 Task: Open privacy policy by upcounsel template from the template gallery.
Action: Mouse moved to (51, 103)
Screenshot: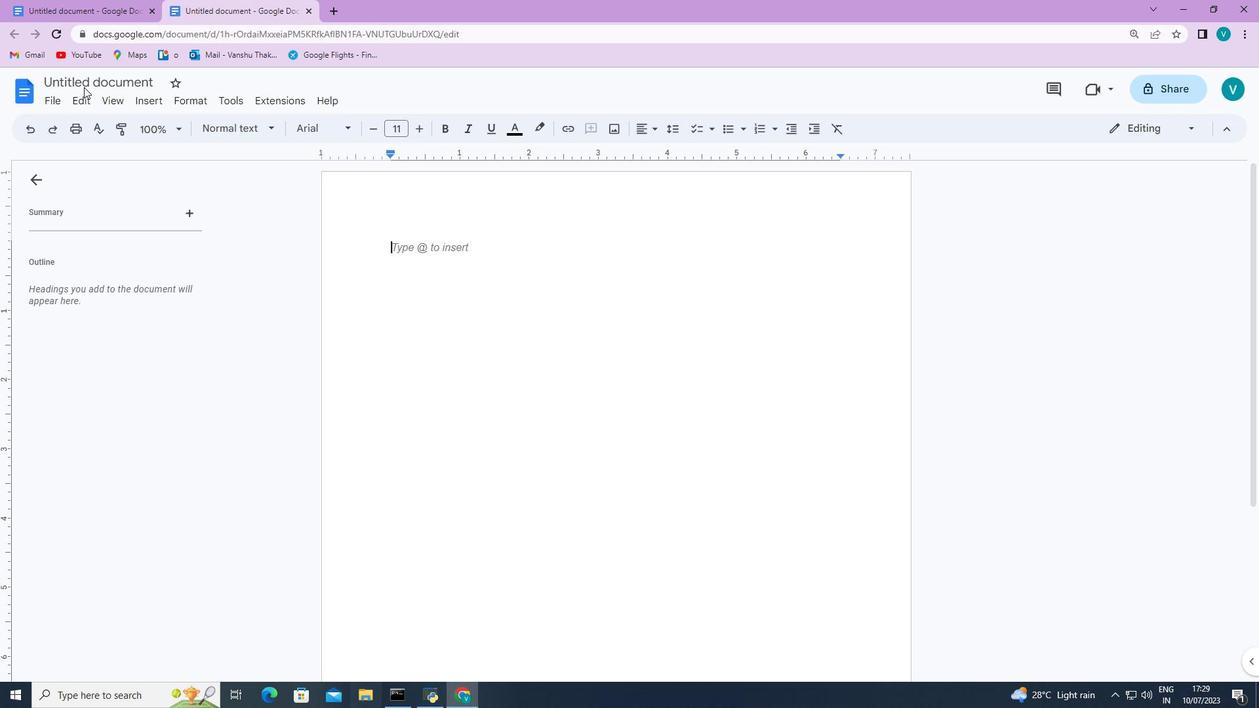 
Action: Mouse pressed left at (51, 103)
Screenshot: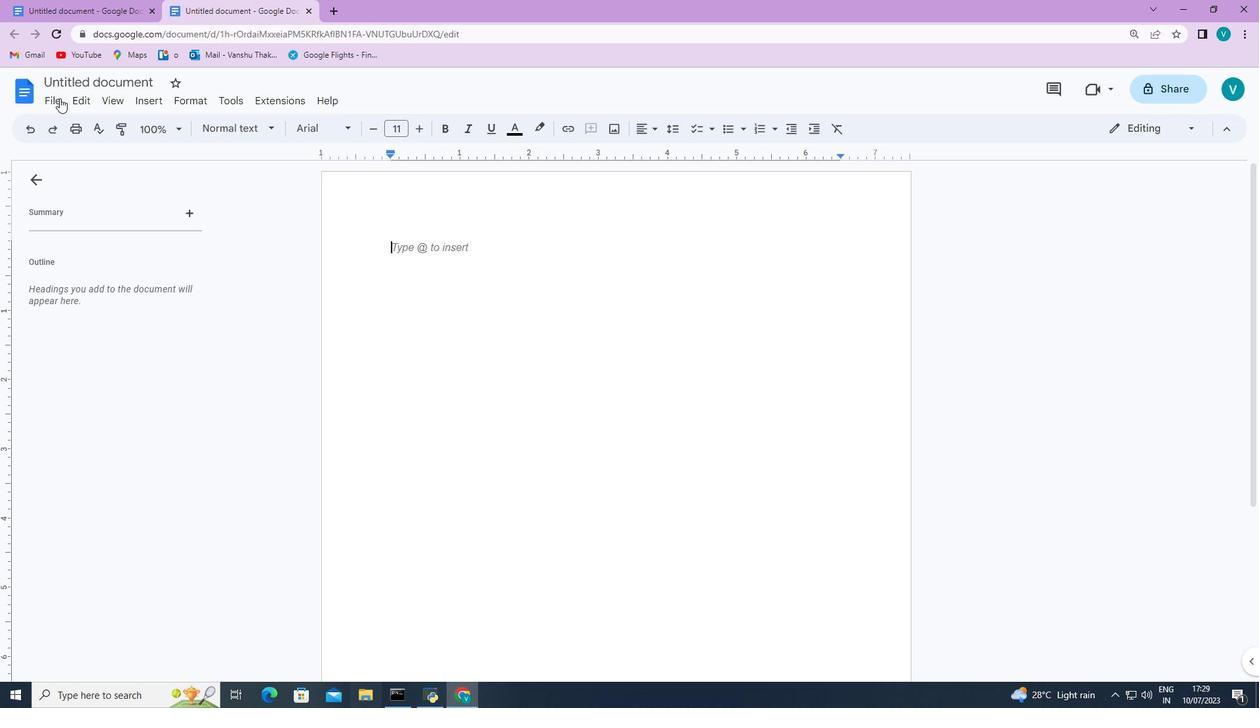 
Action: Mouse moved to (327, 146)
Screenshot: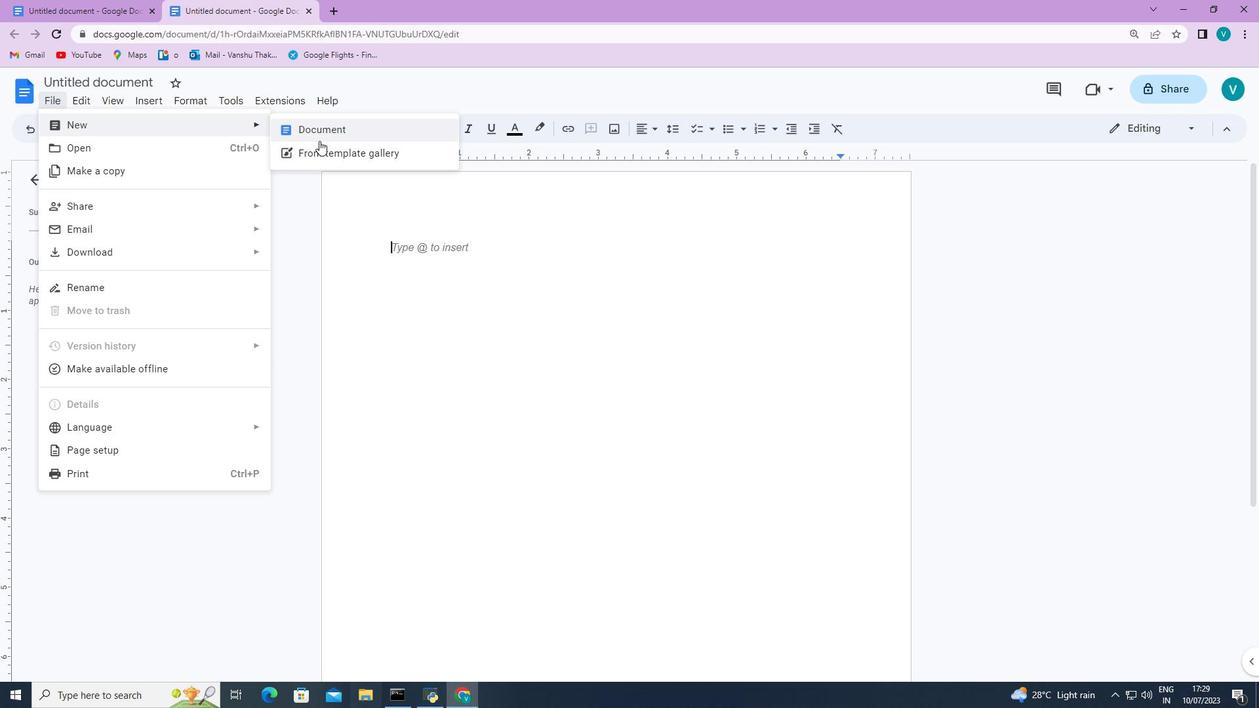 
Action: Mouse pressed left at (327, 146)
Screenshot: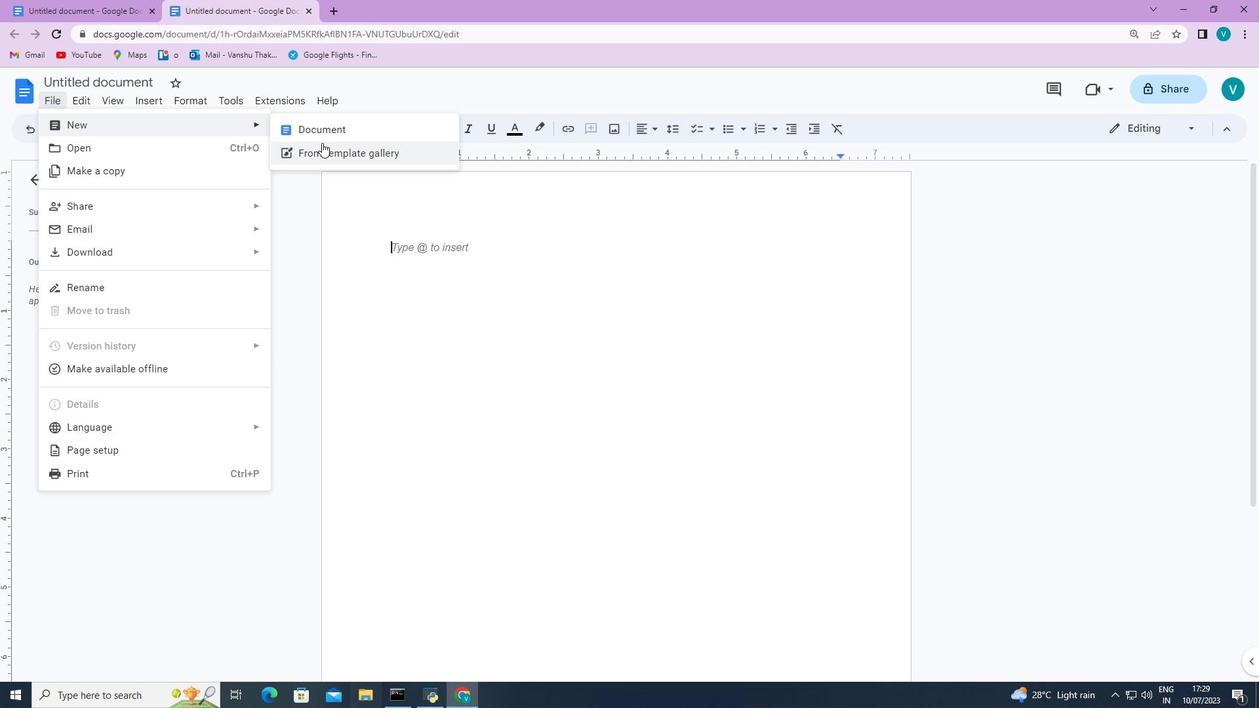 
Action: Mouse moved to (440, 324)
Screenshot: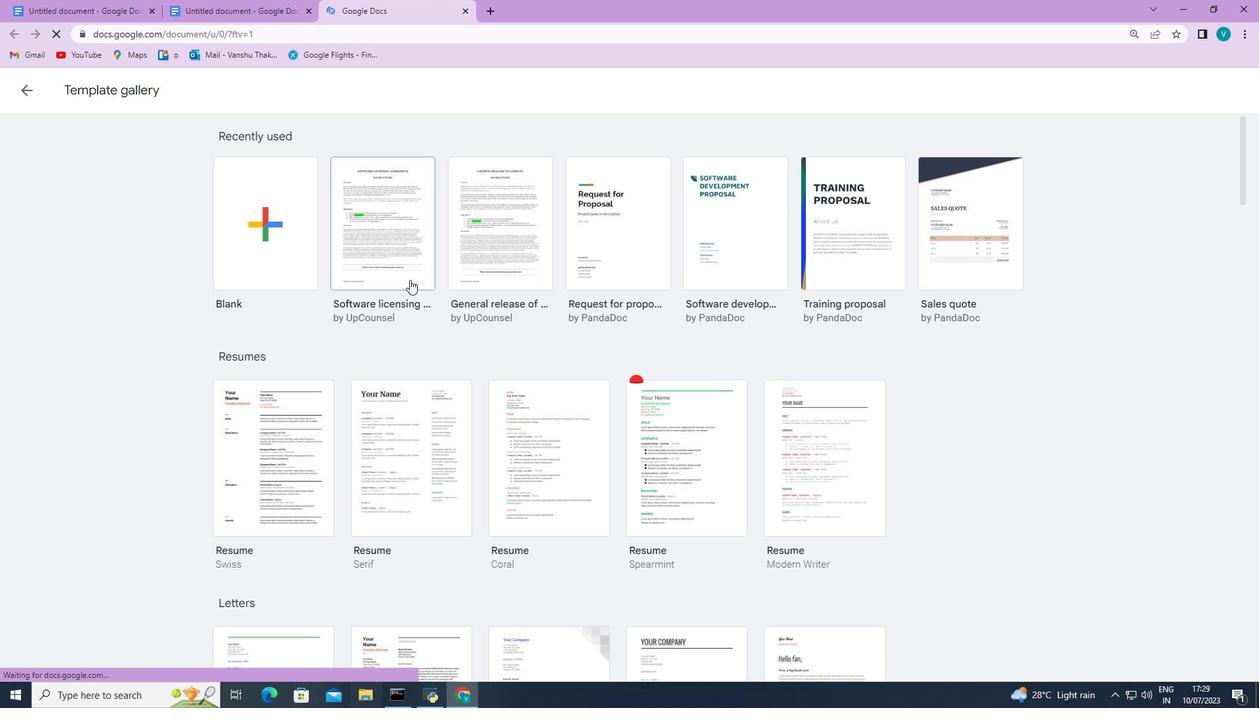 
Action: Mouse scrolled (440, 323) with delta (0, 0)
Screenshot: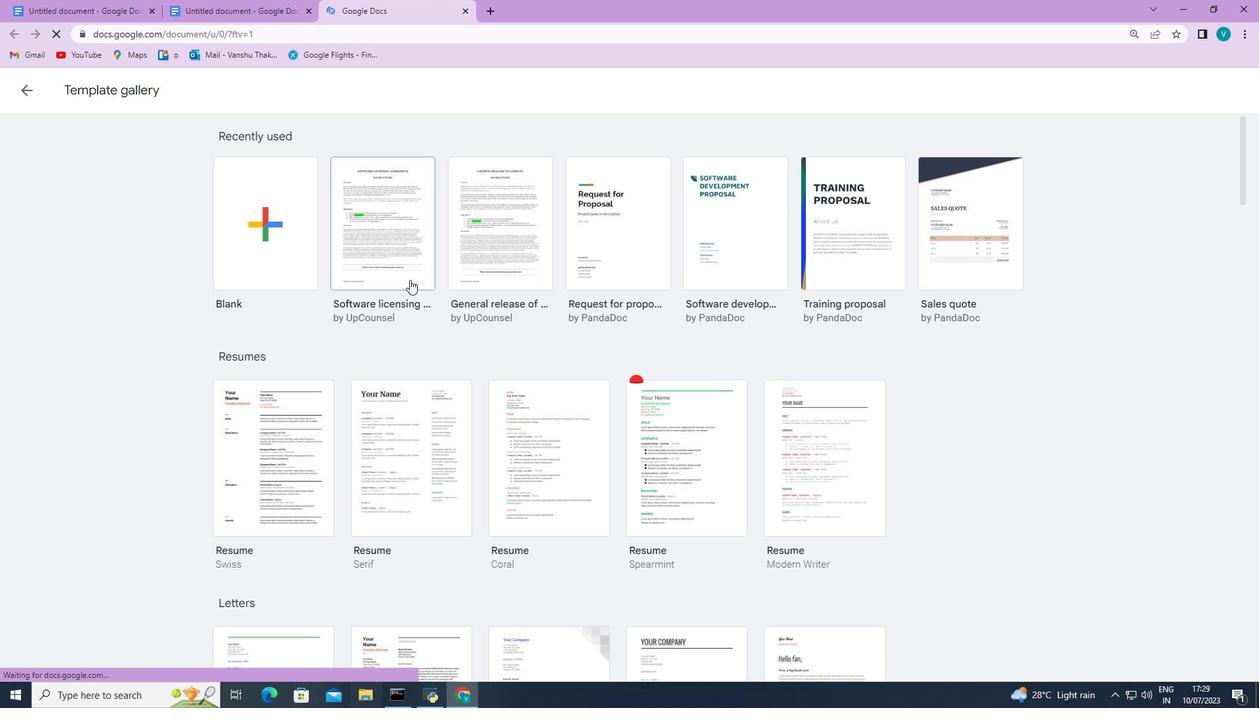 
Action: Mouse moved to (440, 325)
Screenshot: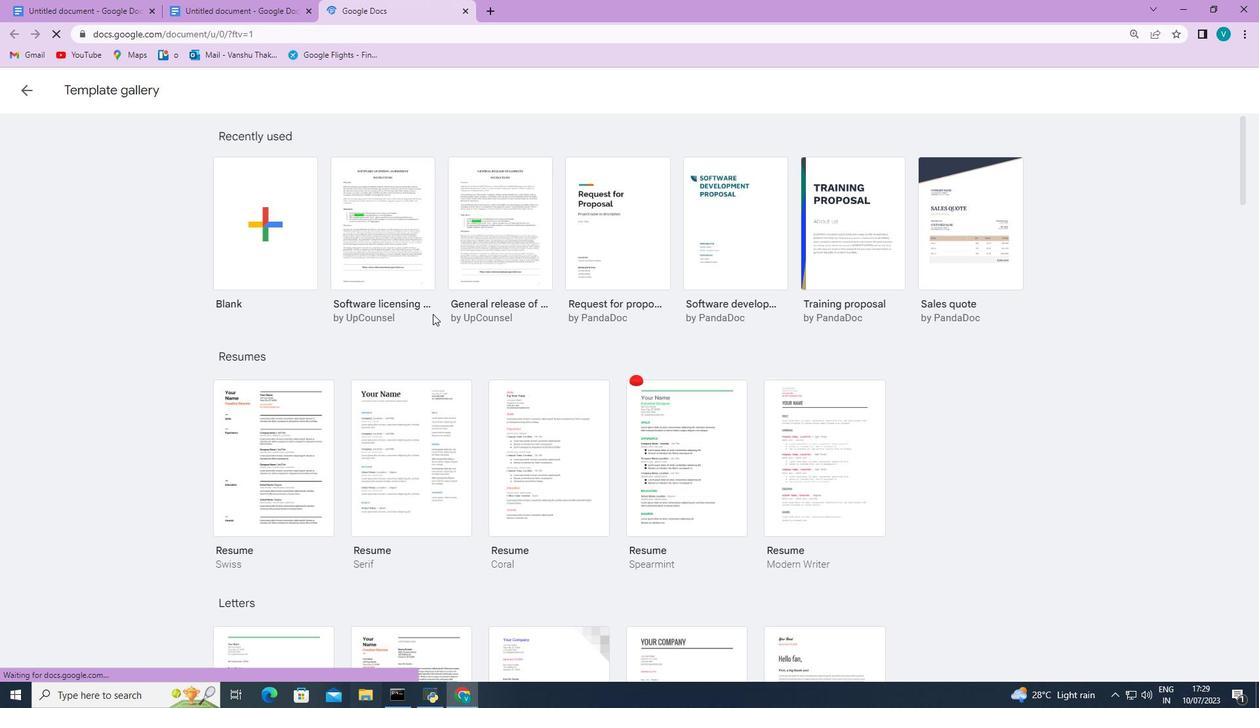 
Action: Mouse scrolled (440, 324) with delta (0, 0)
Screenshot: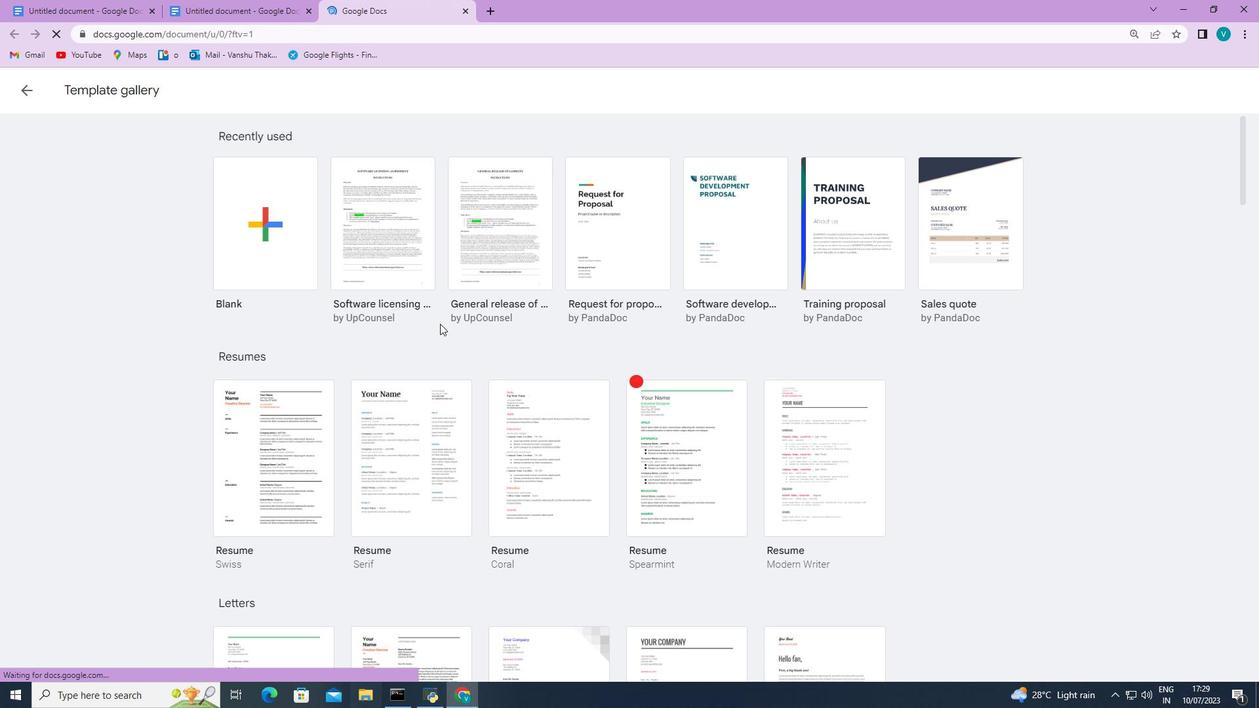 
Action: Mouse moved to (441, 327)
Screenshot: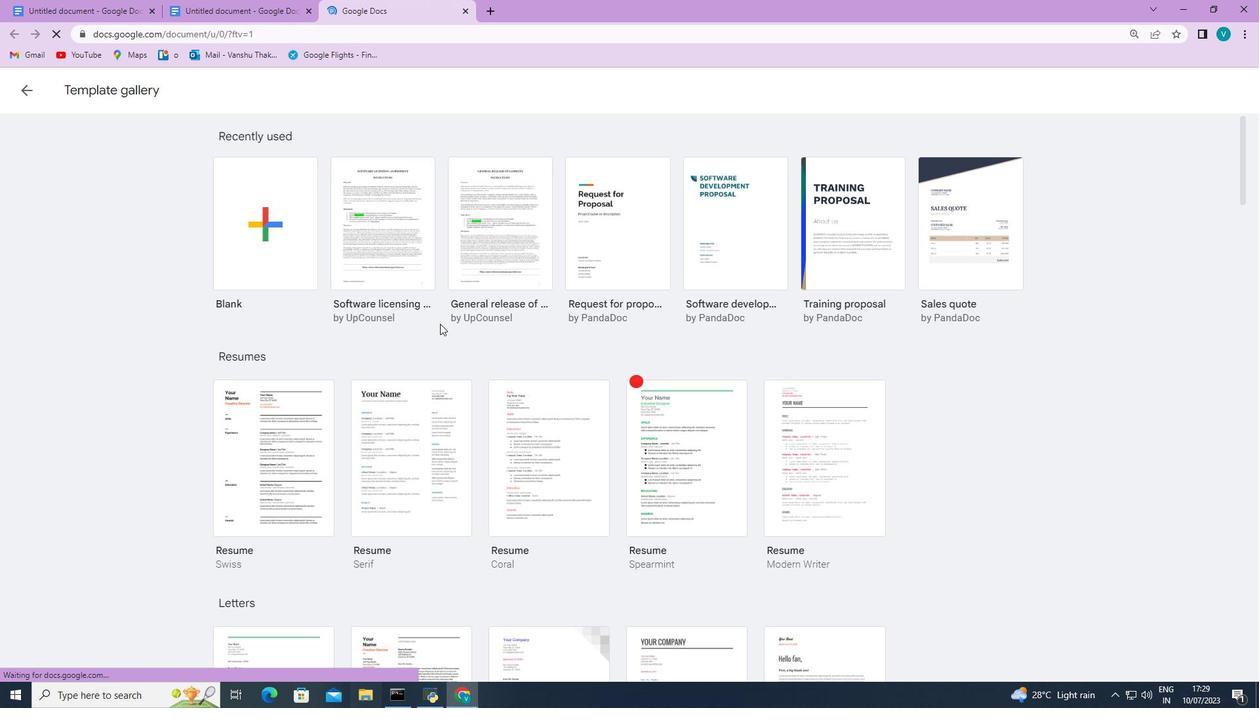 
Action: Mouse scrolled (441, 326) with delta (0, 0)
Screenshot: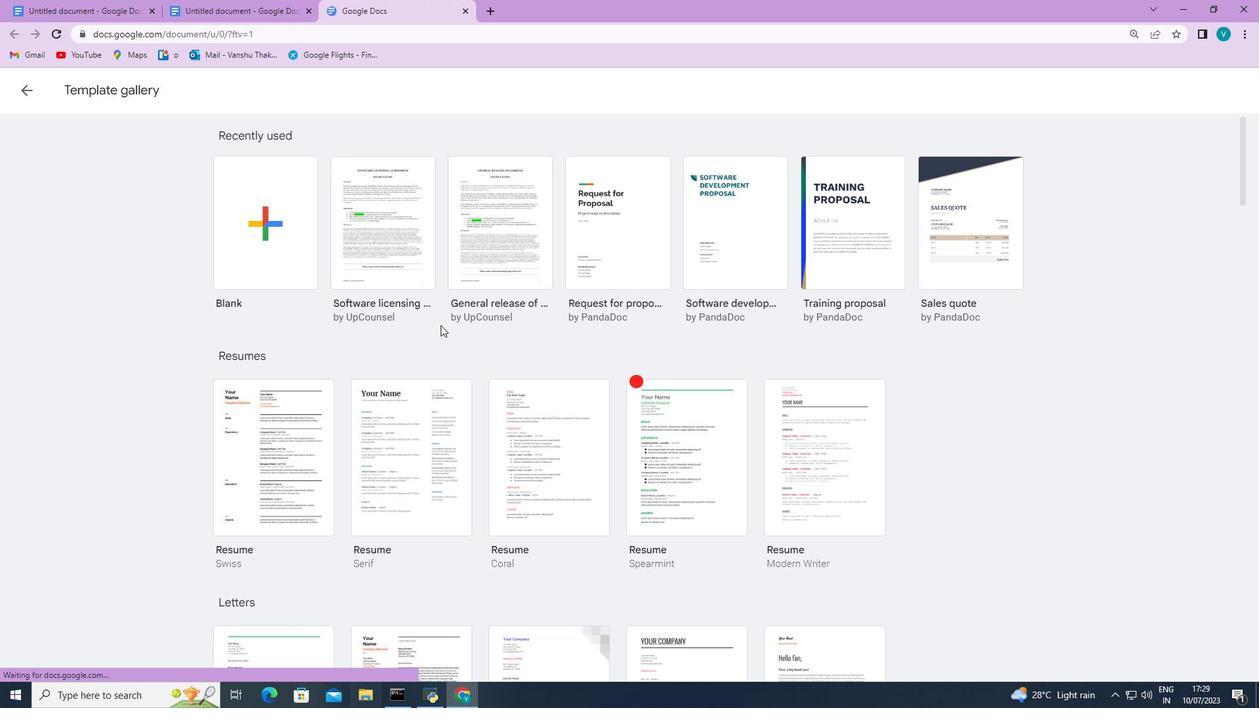 
Action: Mouse moved to (442, 327)
Screenshot: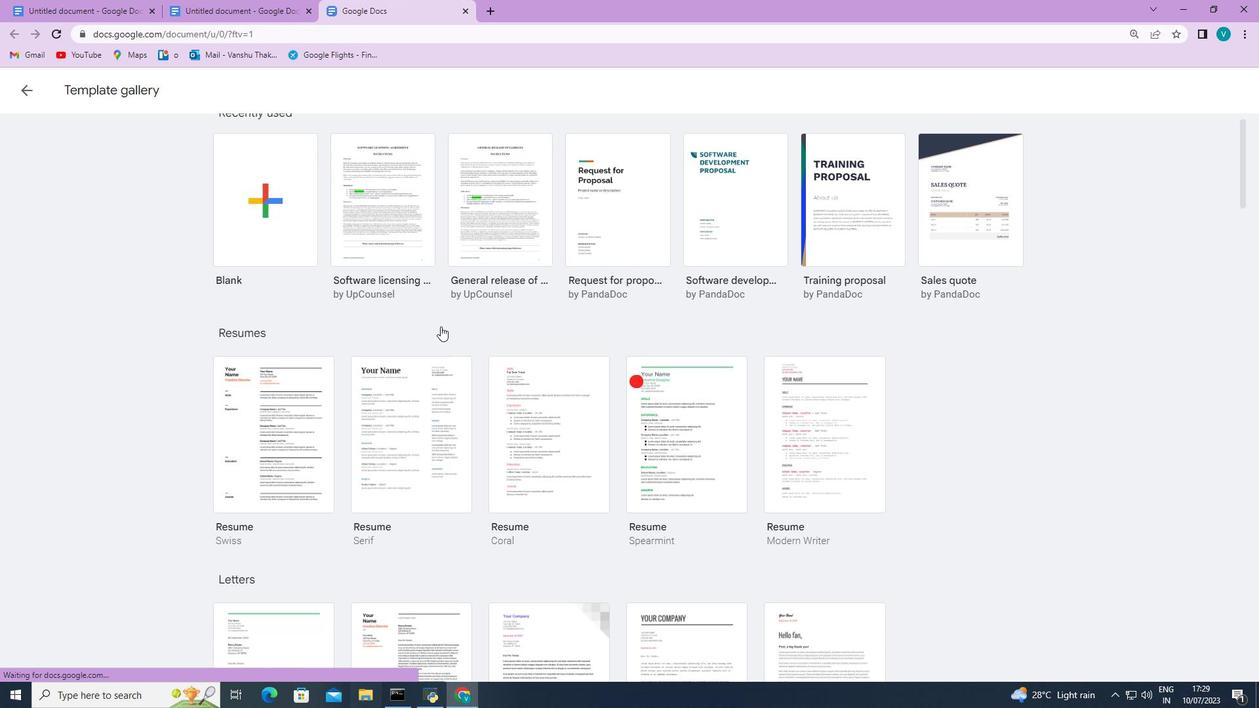 
Action: Mouse scrolled (442, 326) with delta (0, 0)
Screenshot: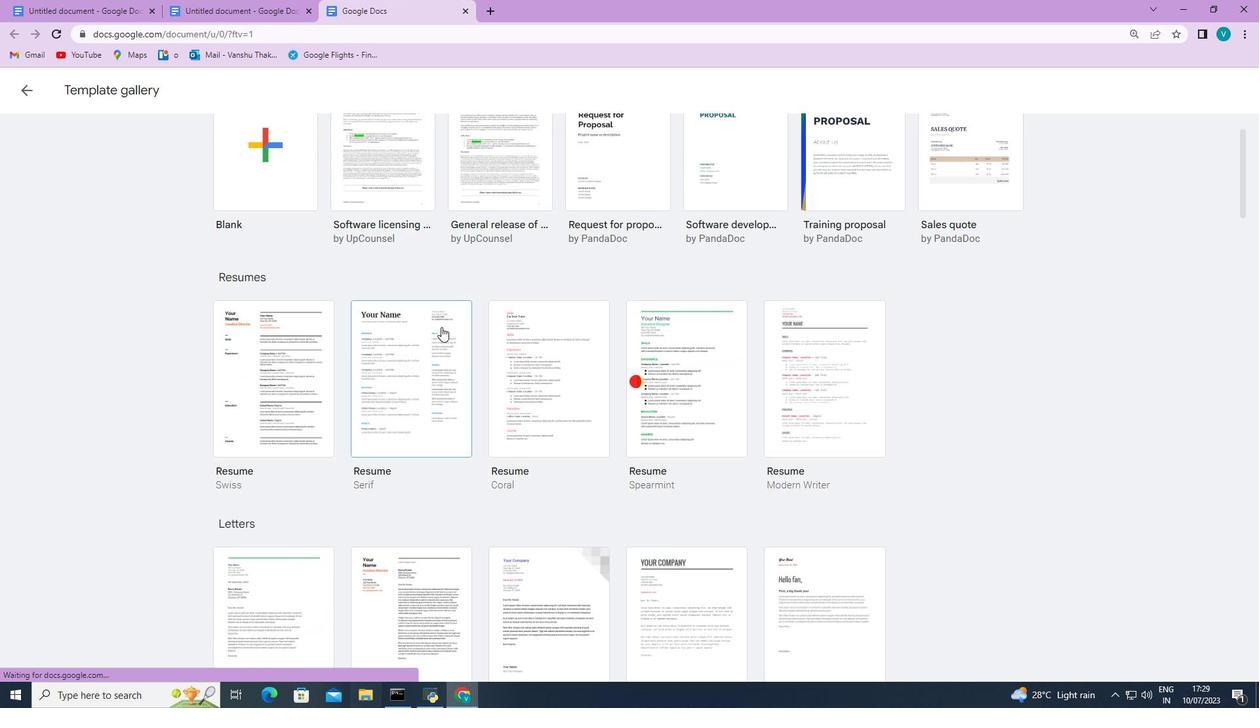 
Action: Mouse scrolled (442, 326) with delta (0, 0)
Screenshot: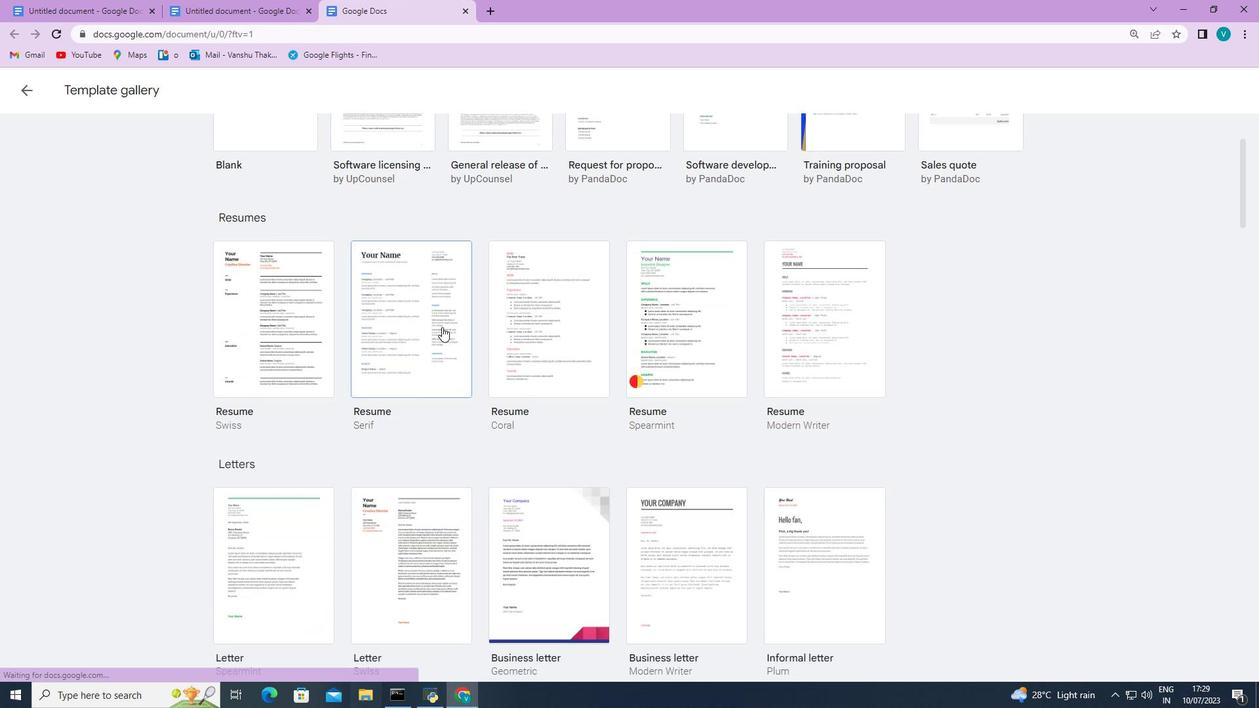 
Action: Mouse scrolled (442, 326) with delta (0, 0)
Screenshot: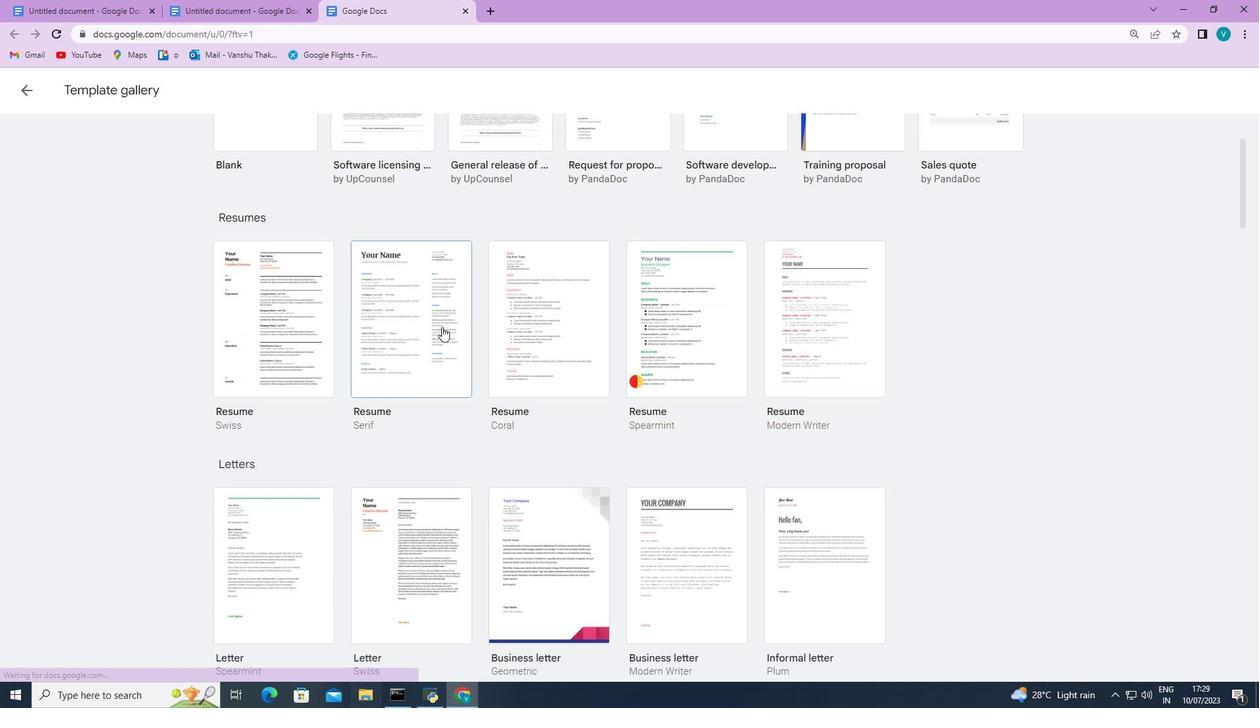 
Action: Mouse scrolled (442, 326) with delta (0, 0)
Screenshot: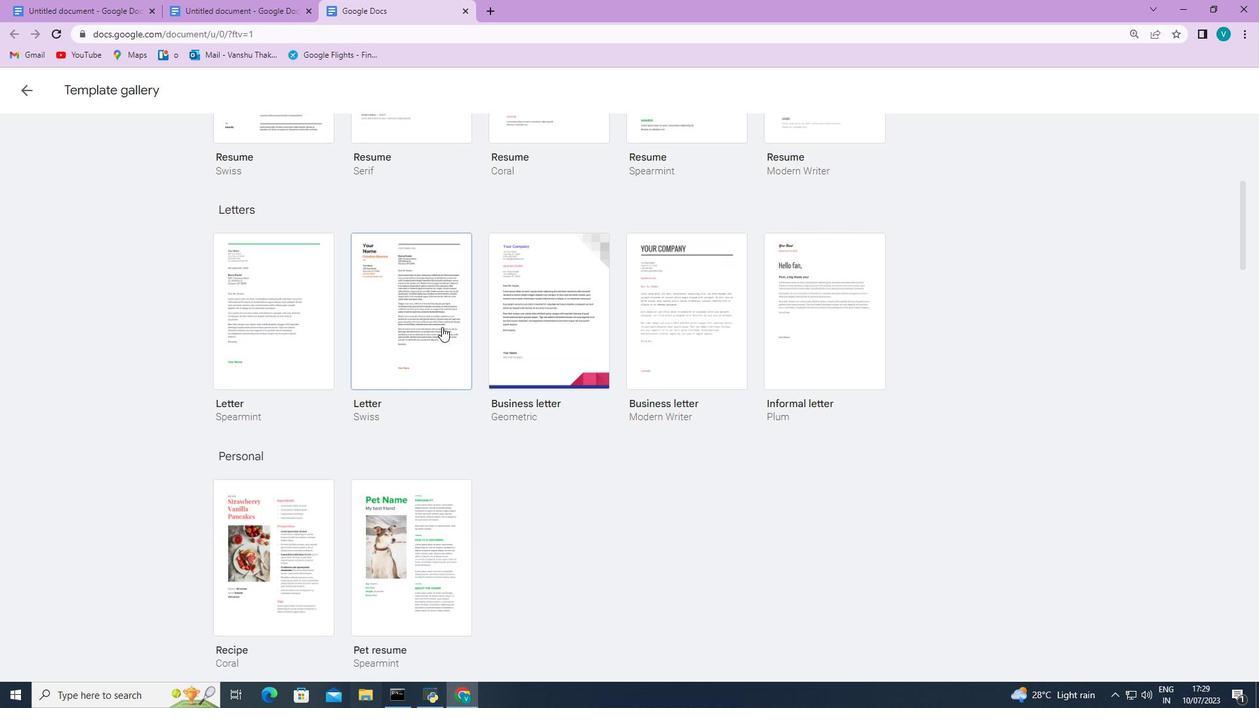 
Action: Mouse scrolled (442, 326) with delta (0, 0)
Screenshot: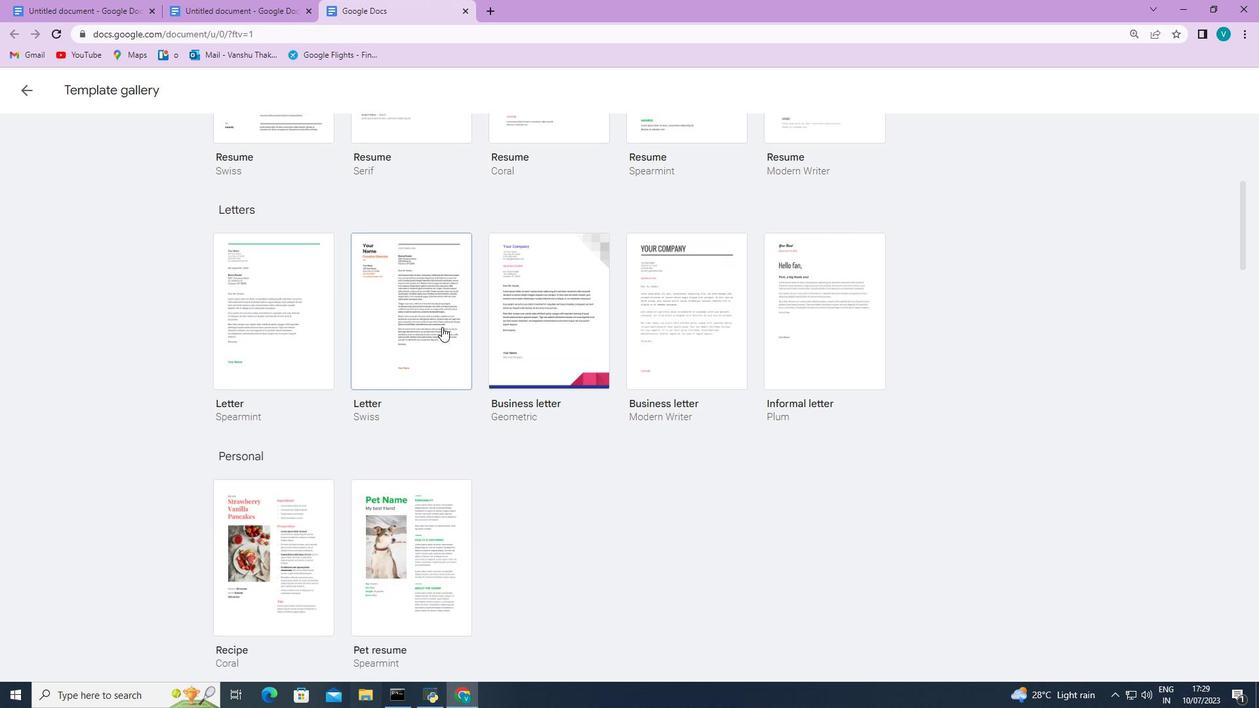 
Action: Mouse scrolled (442, 326) with delta (0, 0)
Screenshot: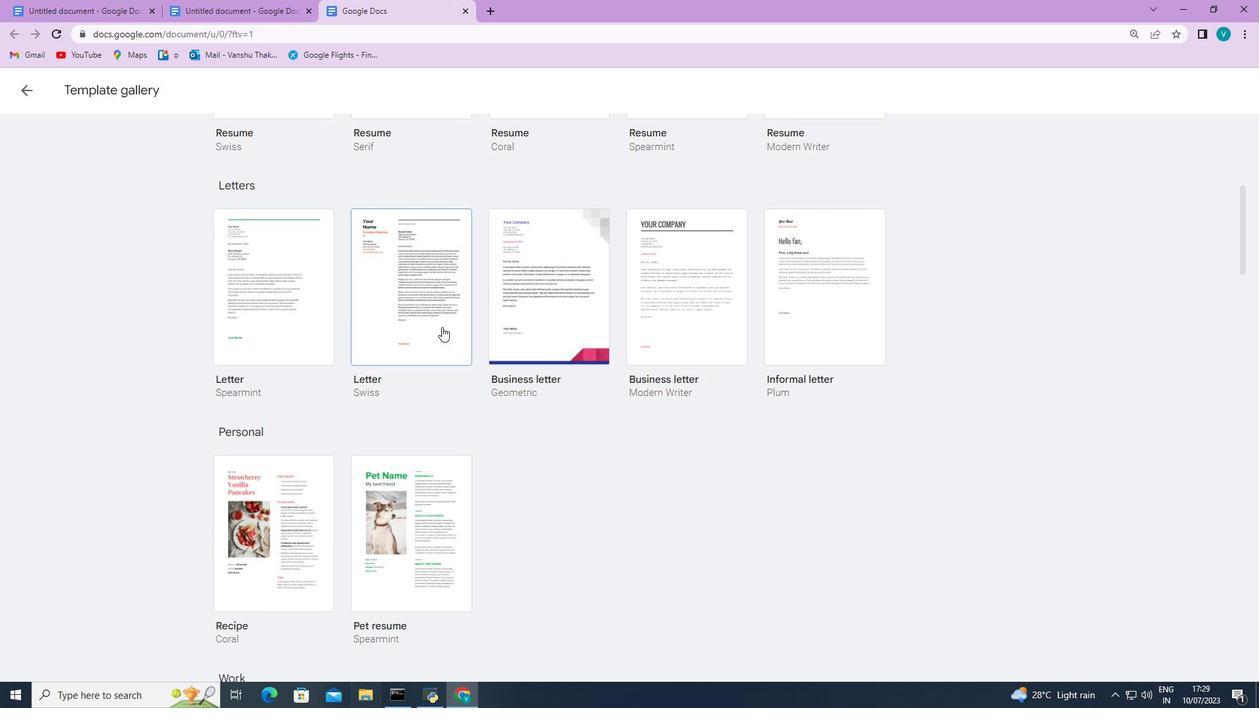 
Action: Mouse scrolled (442, 326) with delta (0, 0)
Screenshot: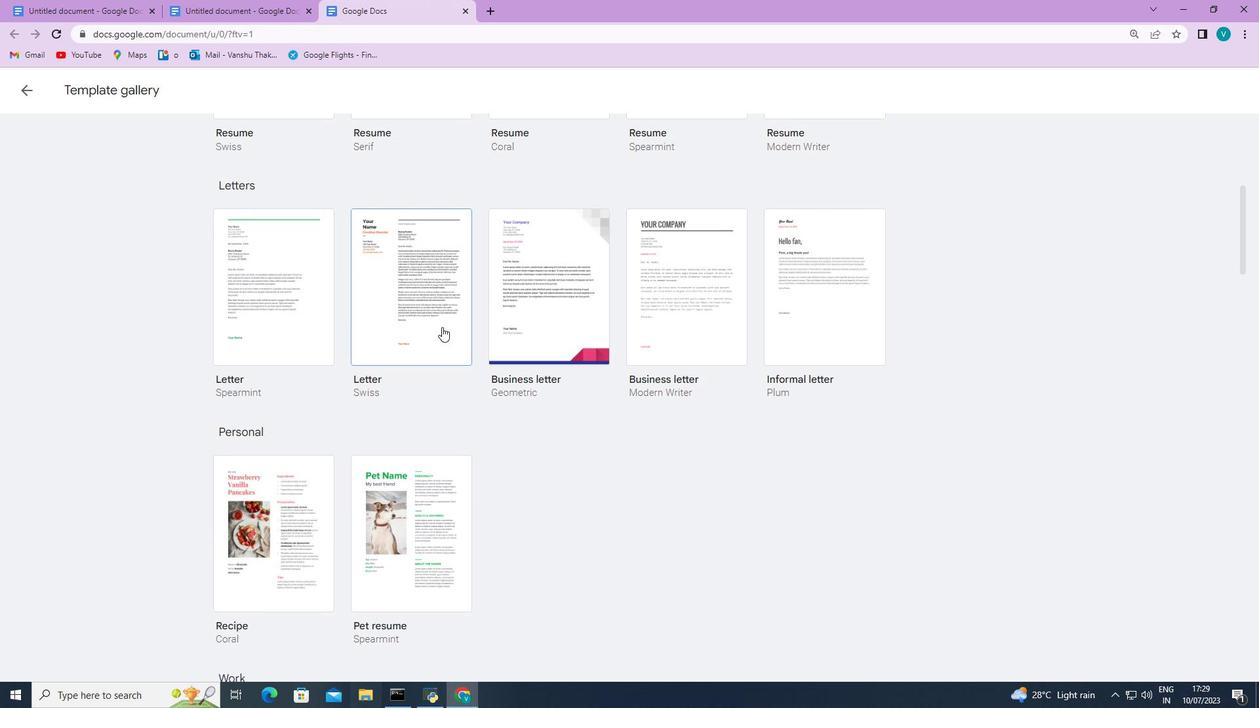 
Action: Mouse scrolled (442, 326) with delta (0, 0)
Screenshot: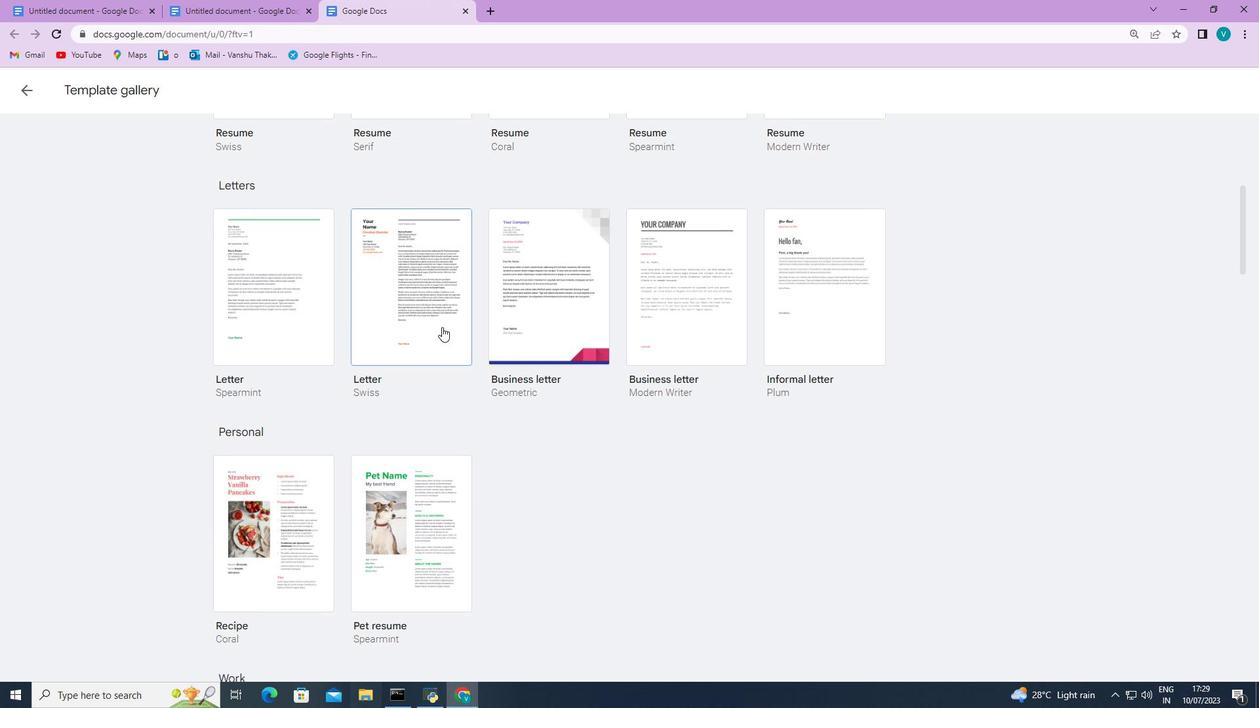 
Action: Mouse scrolled (442, 326) with delta (0, 0)
Screenshot: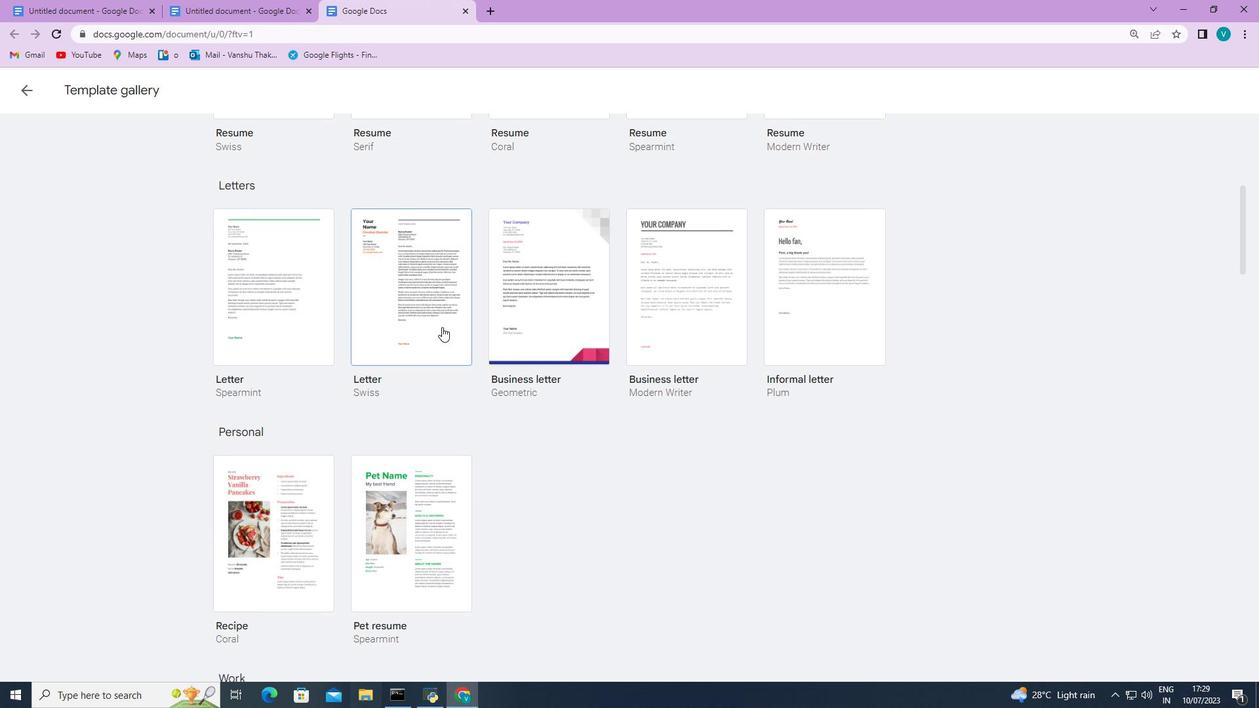 
Action: Mouse scrolled (442, 326) with delta (0, 0)
Screenshot: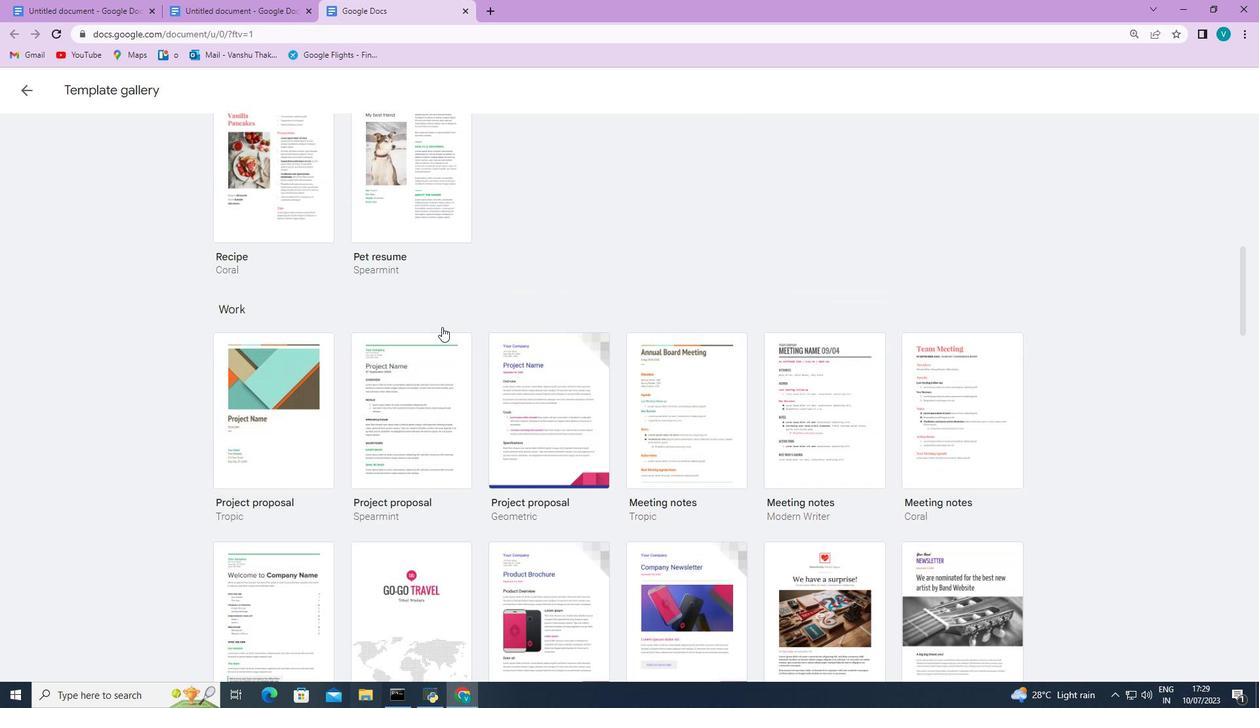 
Action: Mouse scrolled (442, 326) with delta (0, 0)
Screenshot: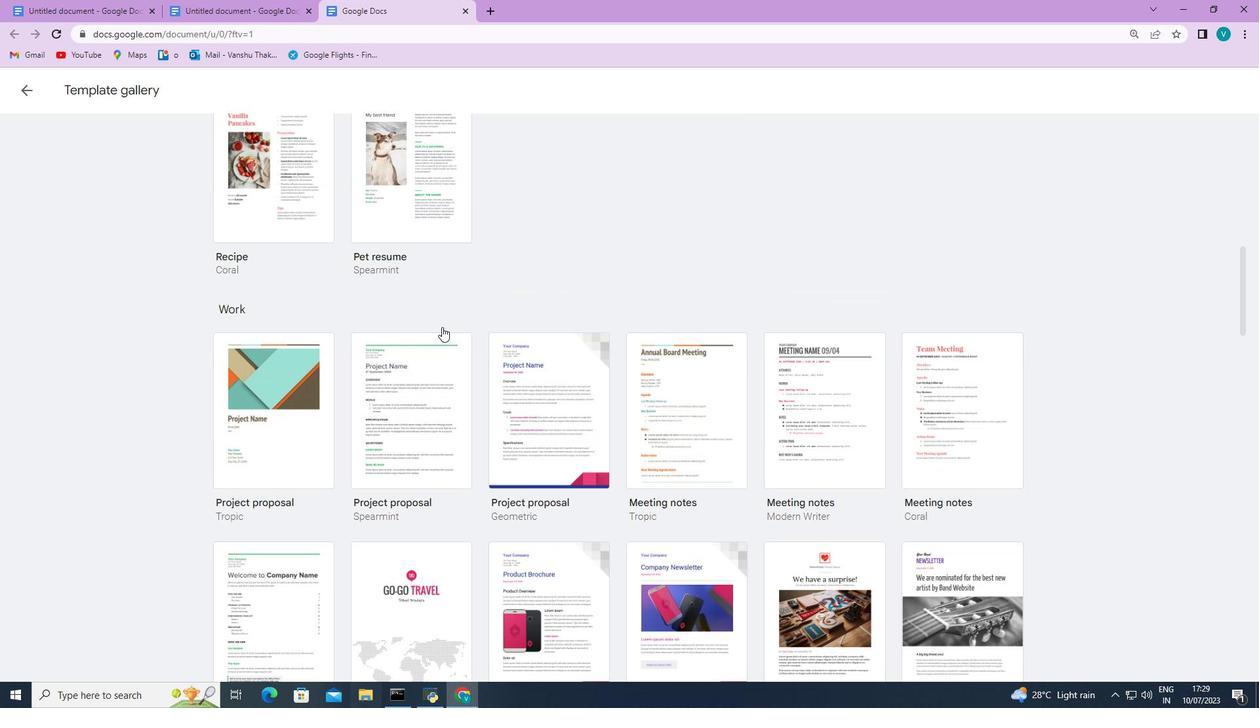 
Action: Mouse scrolled (442, 326) with delta (0, 0)
Screenshot: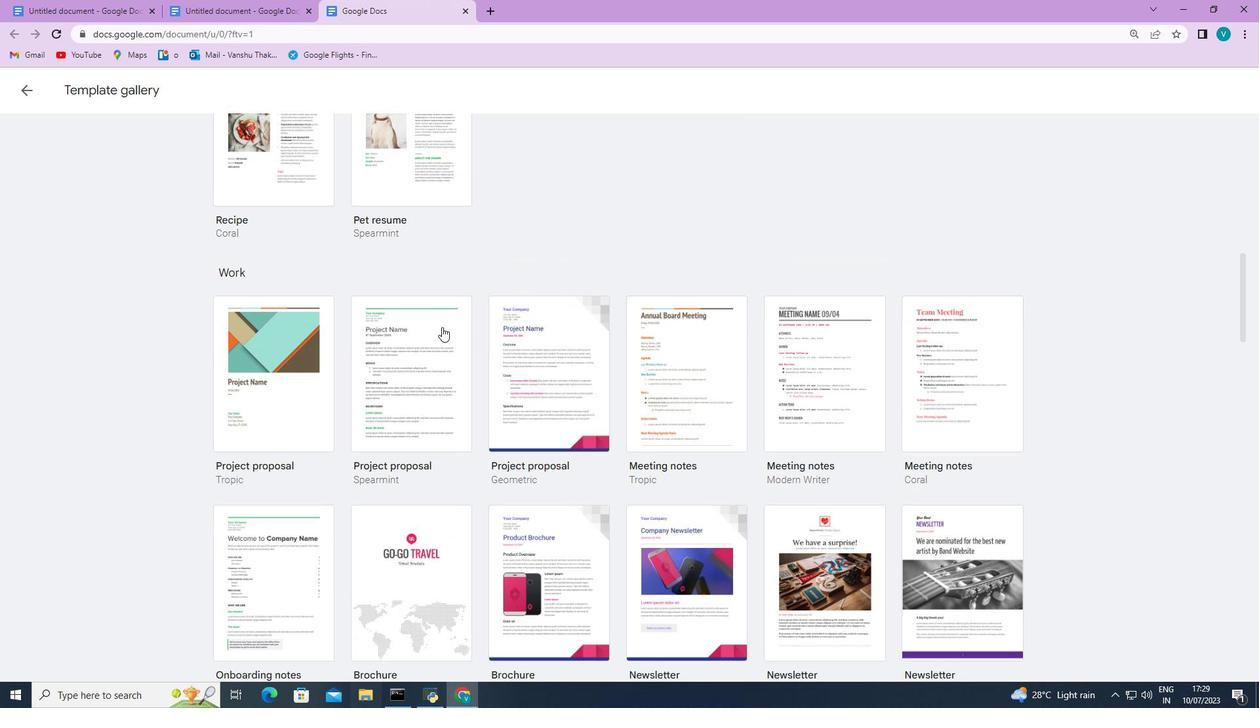 
Action: Mouse scrolled (442, 326) with delta (0, 0)
Screenshot: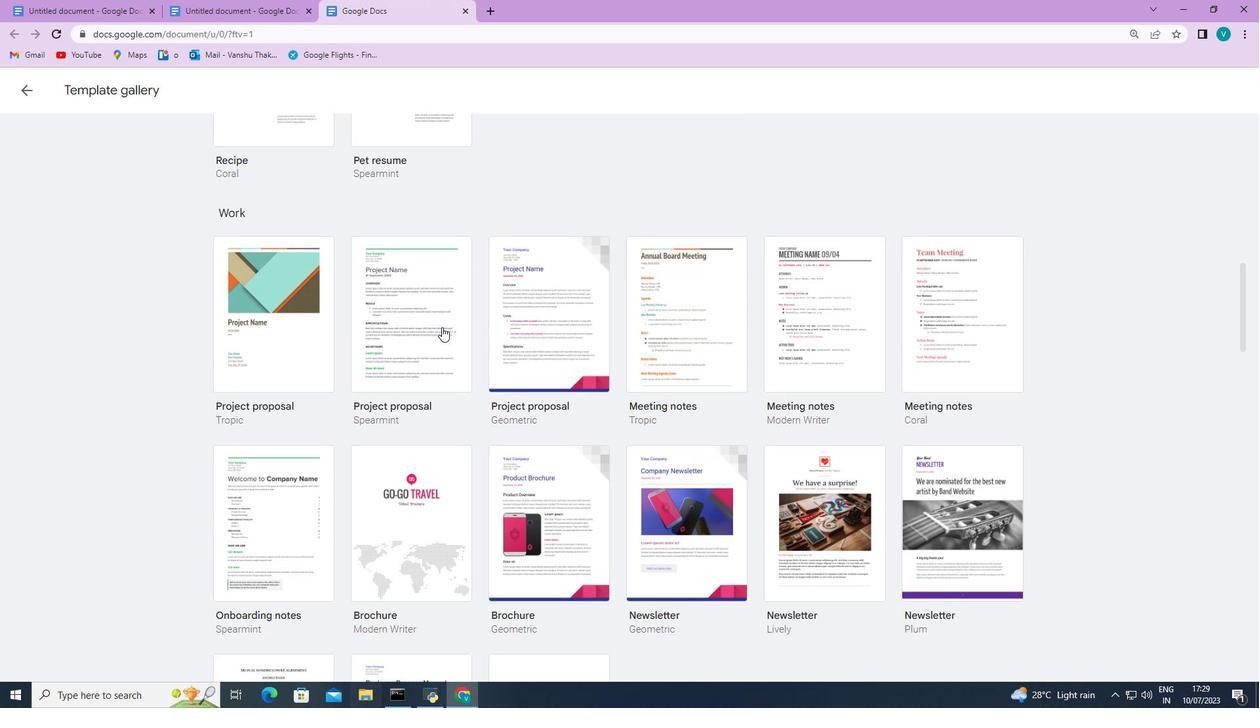 
Action: Mouse scrolled (442, 326) with delta (0, 0)
Screenshot: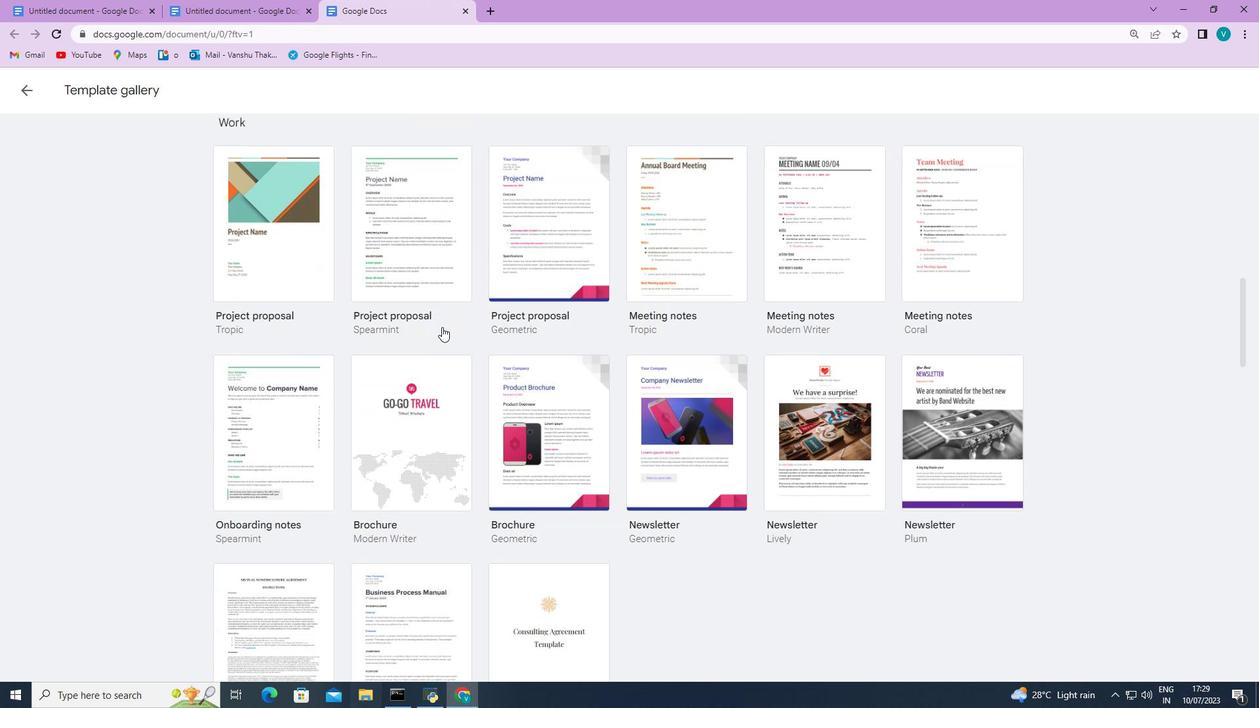 
Action: Mouse scrolled (442, 326) with delta (0, 0)
Screenshot: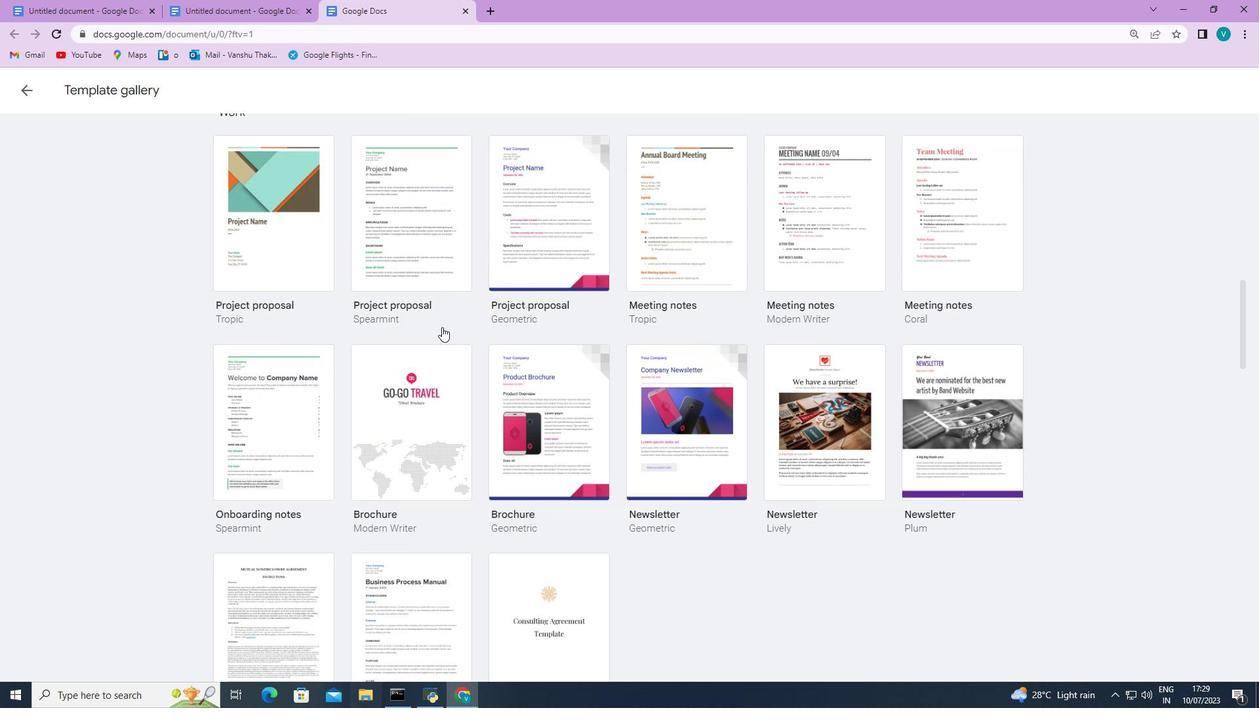 
Action: Mouse scrolled (442, 326) with delta (0, 0)
Screenshot: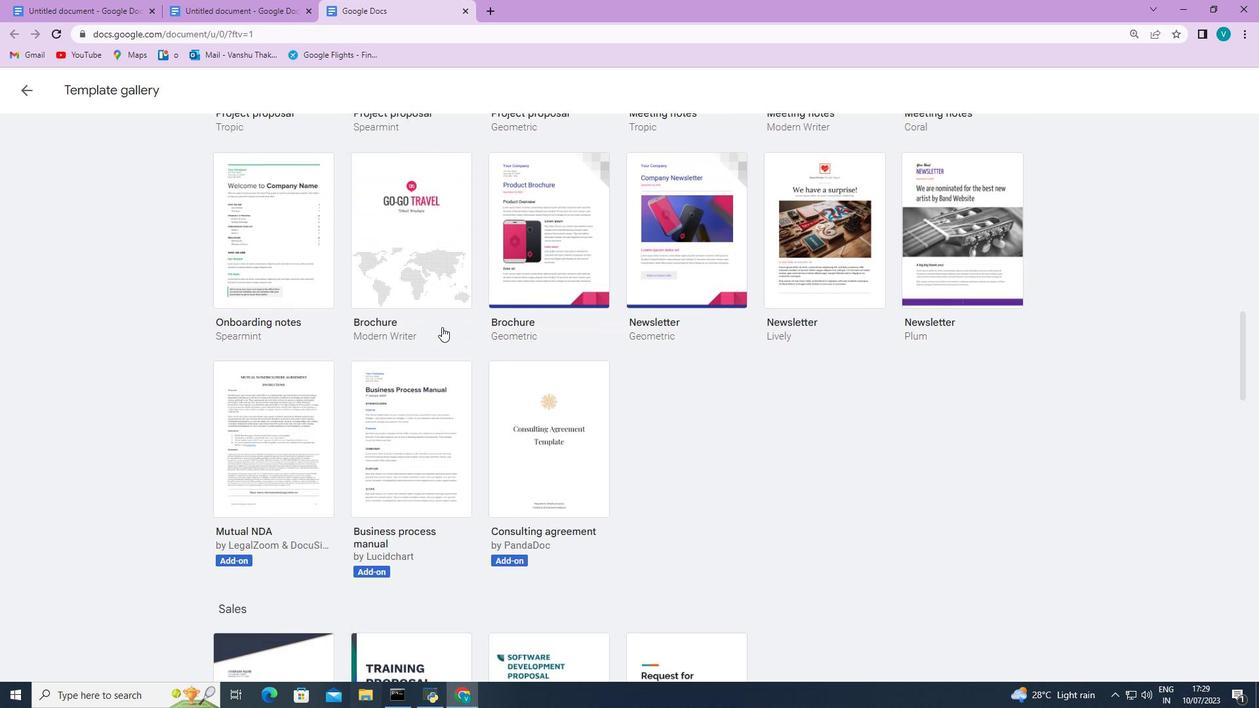 
Action: Mouse scrolled (442, 326) with delta (0, 0)
Screenshot: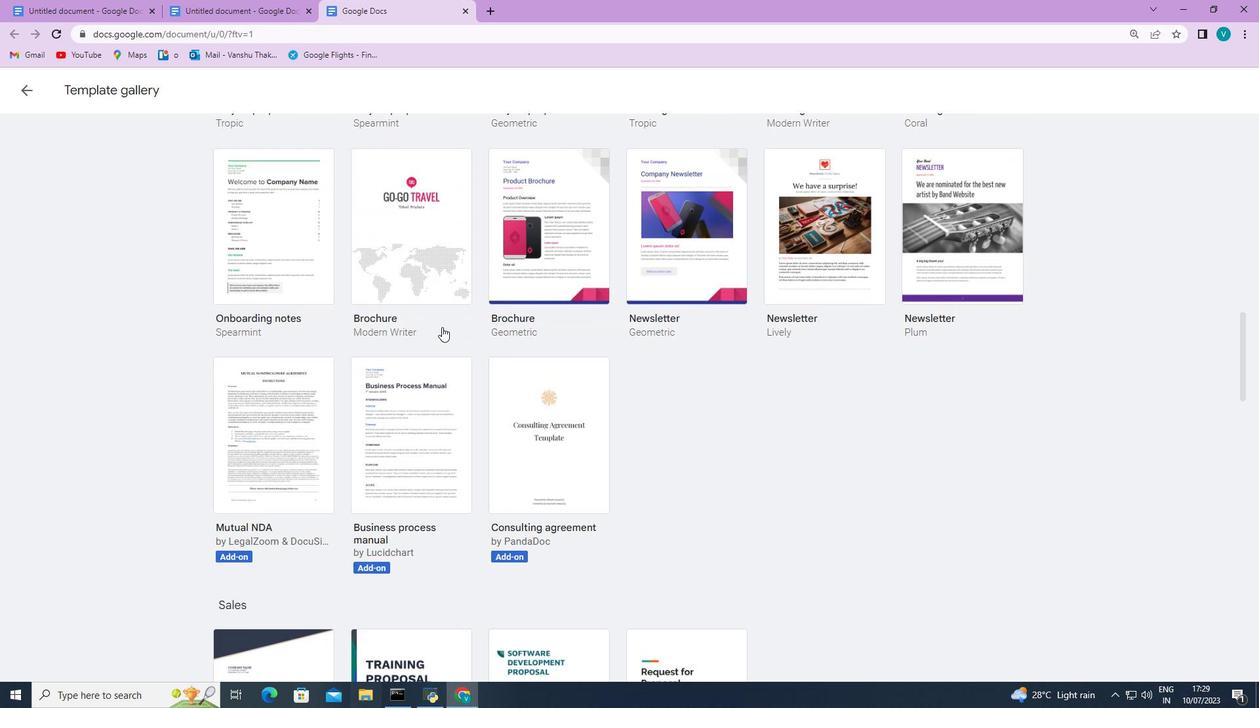 
Action: Mouse scrolled (442, 326) with delta (0, 0)
Screenshot: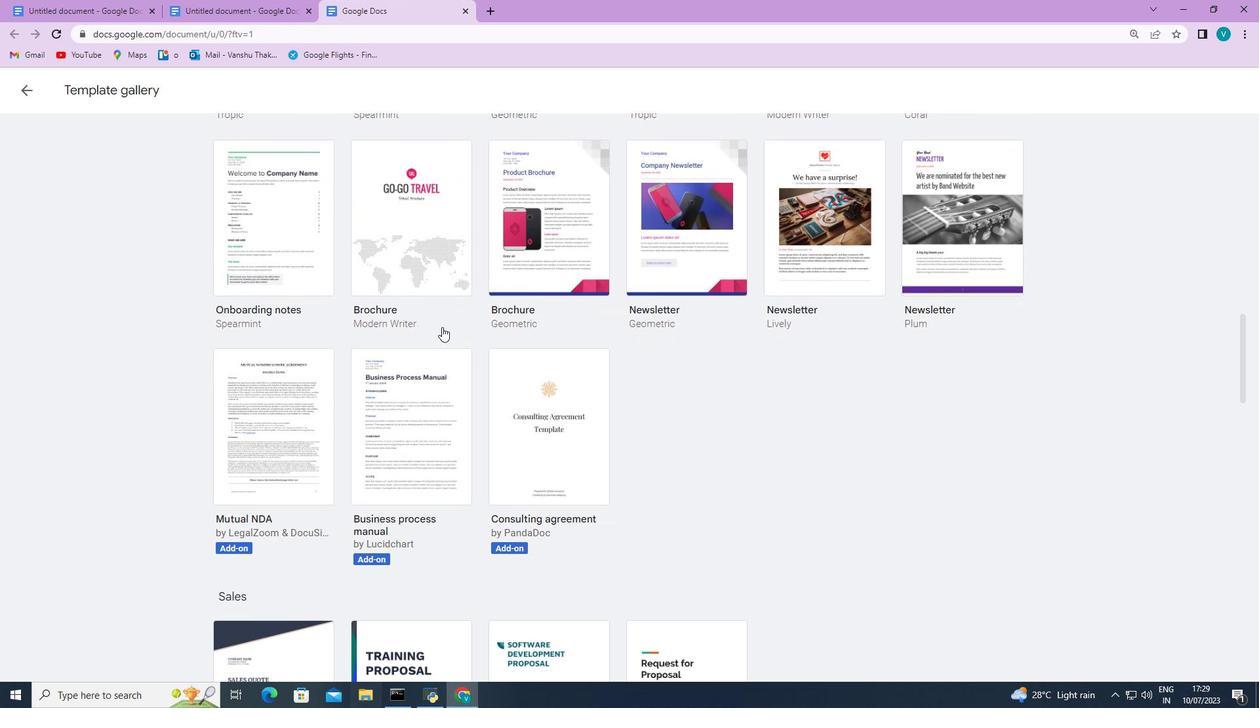 
Action: Mouse scrolled (442, 326) with delta (0, 0)
Screenshot: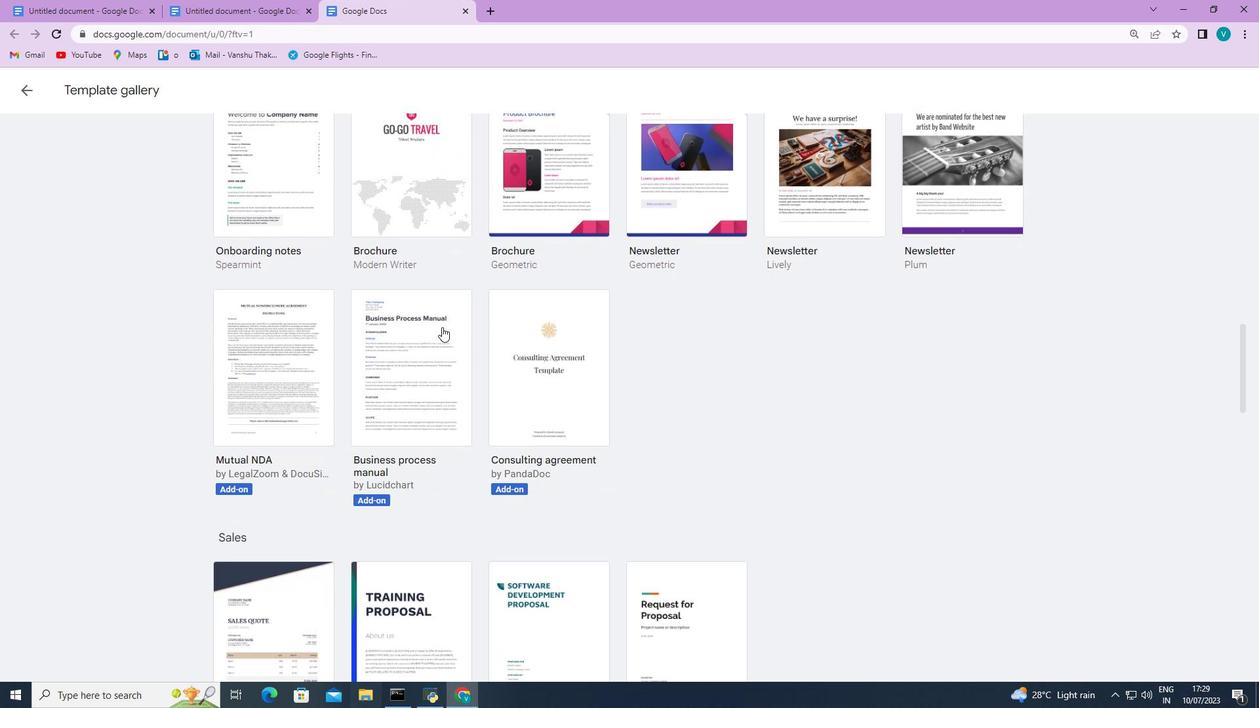 
Action: Mouse scrolled (442, 326) with delta (0, 0)
Screenshot: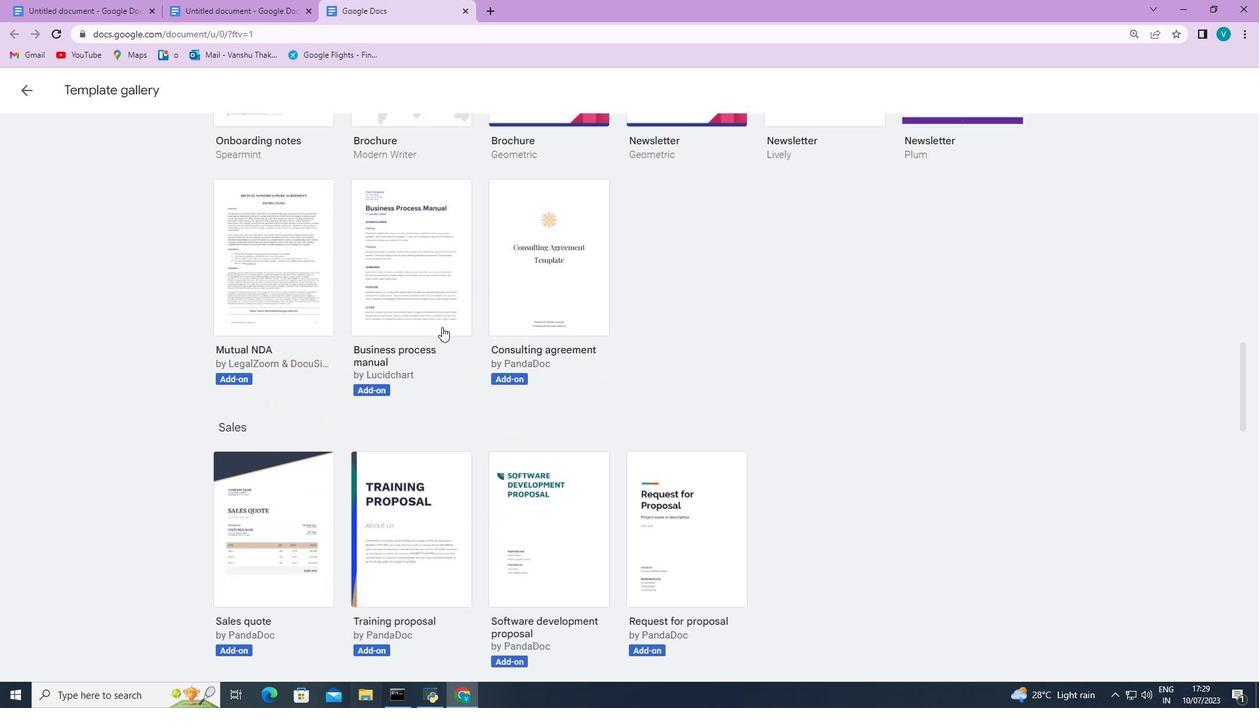 
Action: Mouse scrolled (442, 326) with delta (0, 0)
Screenshot: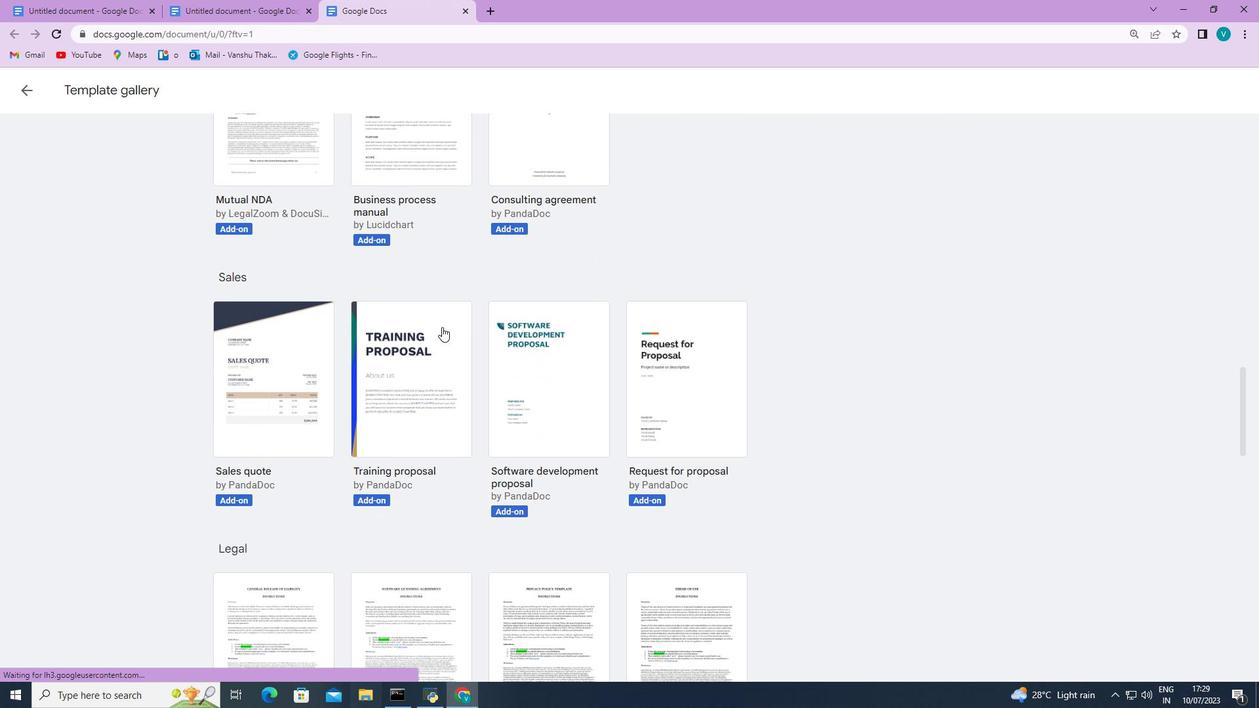 
Action: Mouse scrolled (442, 326) with delta (0, 0)
Screenshot: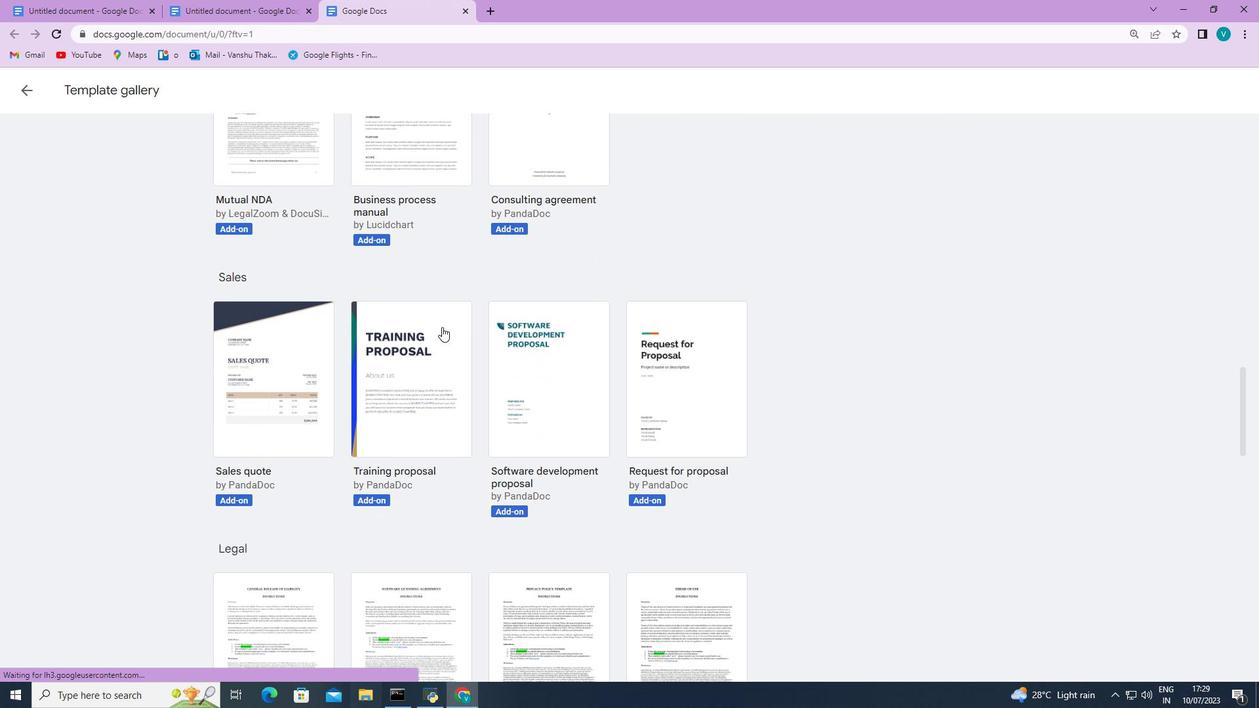 
Action: Mouse scrolled (442, 326) with delta (0, 0)
Screenshot: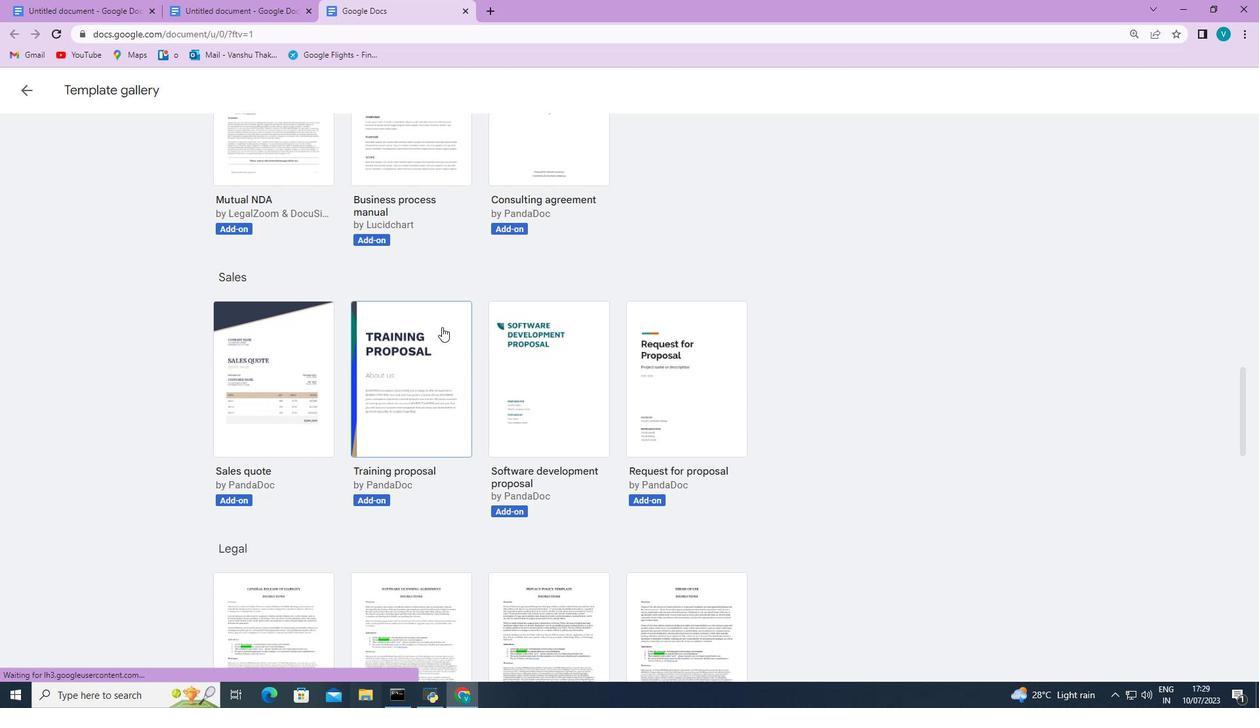 
Action: Mouse scrolled (442, 326) with delta (0, 0)
Screenshot: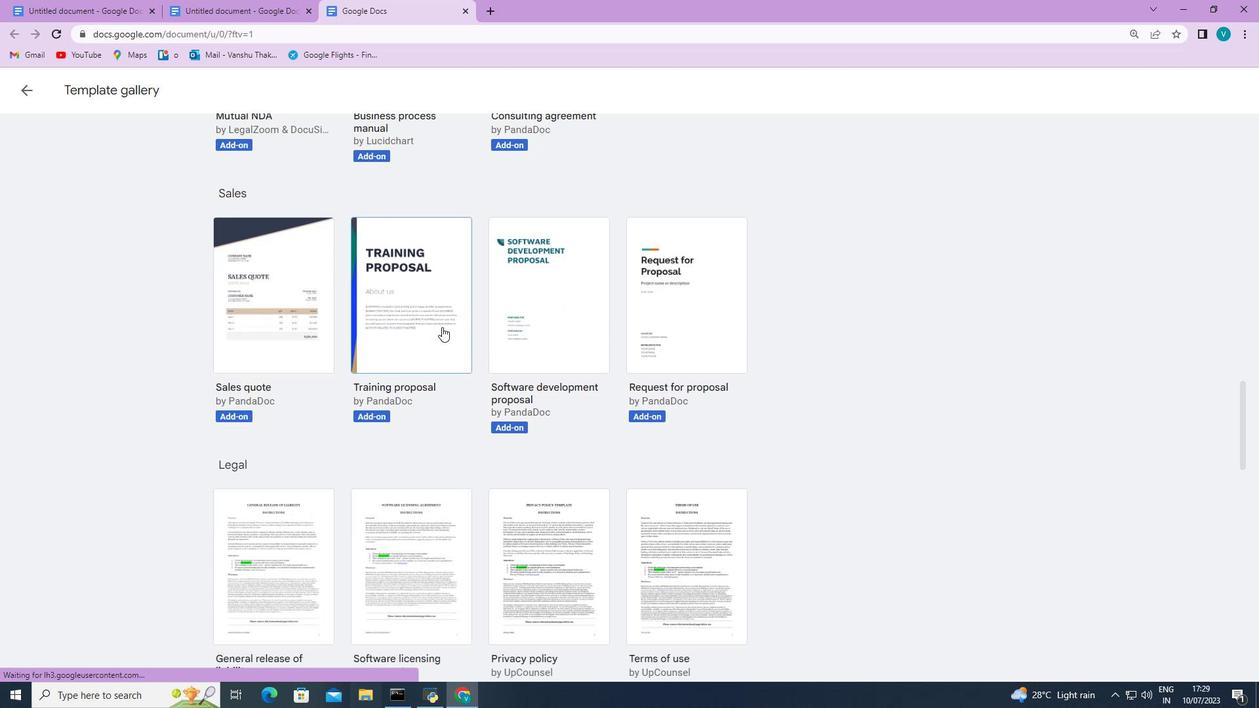 
Action: Mouse moved to (541, 364)
Screenshot: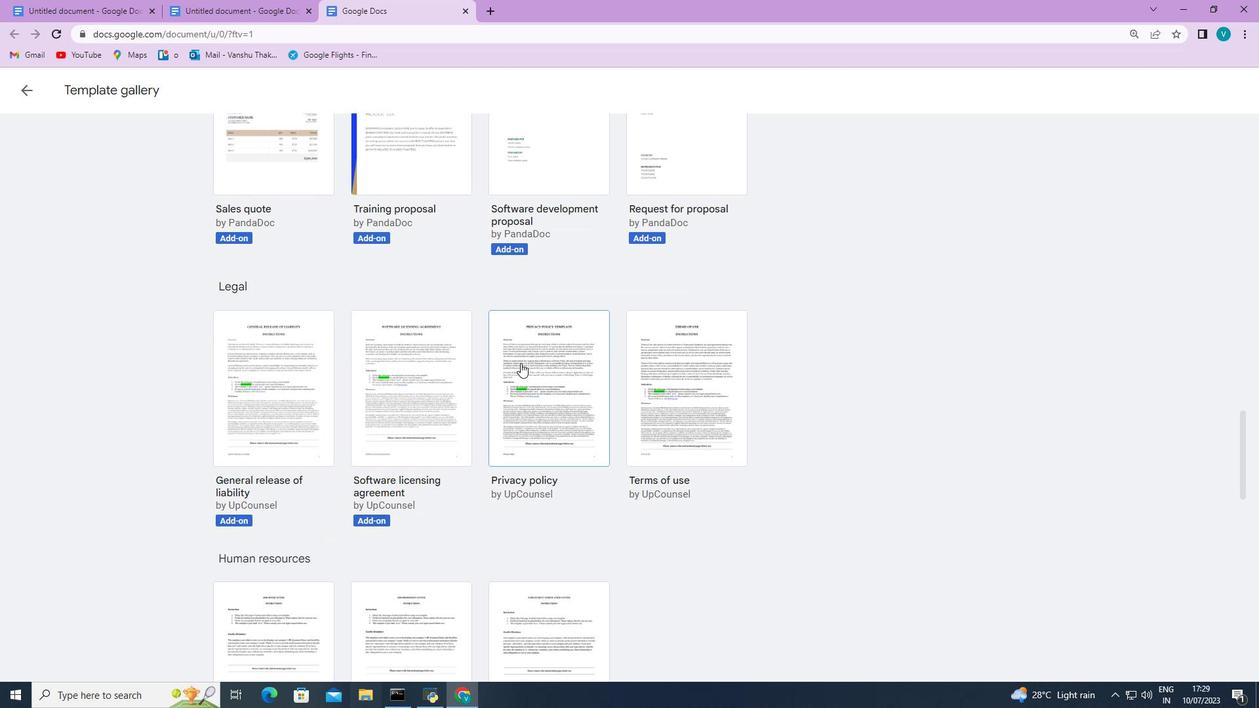 
Action: Mouse pressed left at (541, 364)
Screenshot: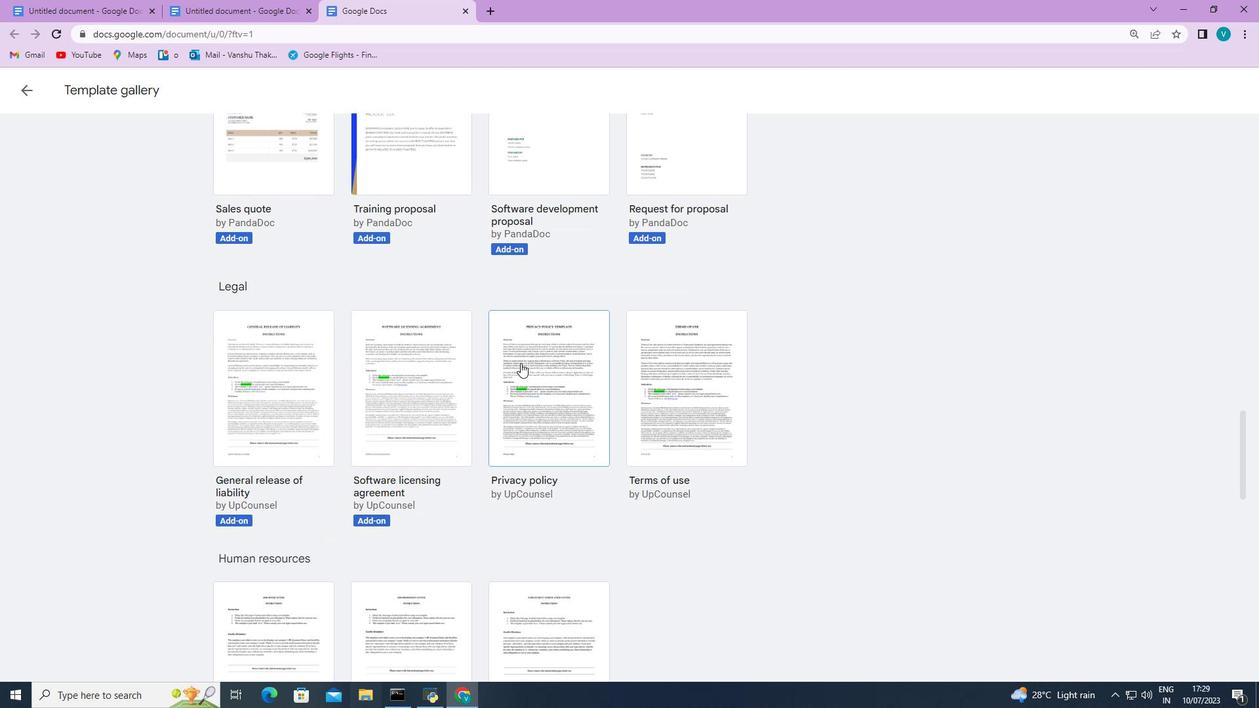
